 Task: Create in the project ZillaTech and in the Backlog issue 'Integrate a new referral program feature into an existing e-commerce website to encourage customer acquisition and retention' a child issue 'Kubernetes cluster workload balancing and scaling', and assign it to team member softage.2@softage.net.
Action: Mouse moved to (190, 61)
Screenshot: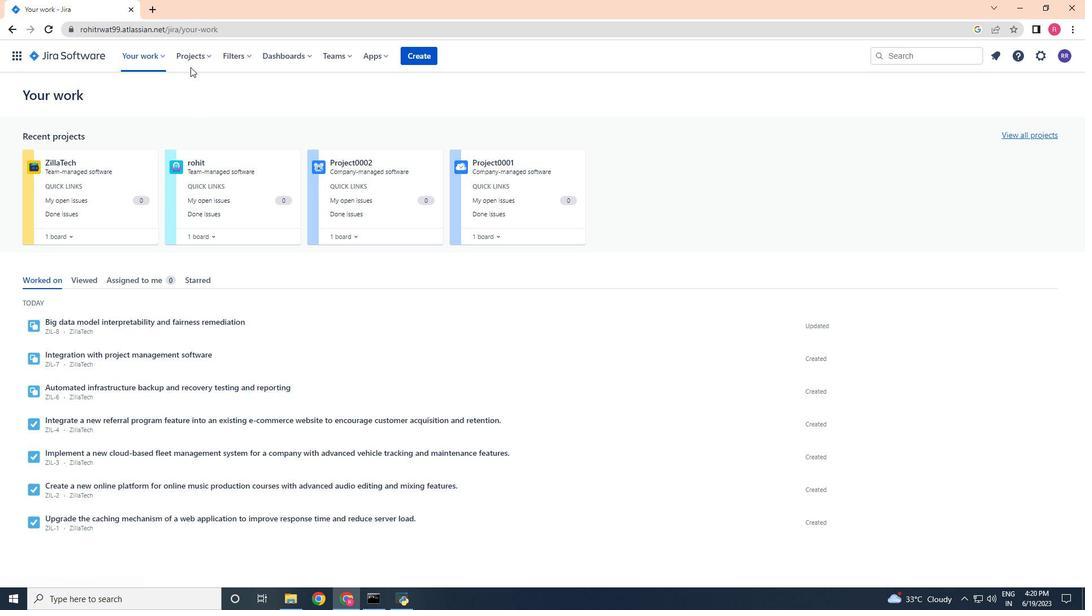 
Action: Mouse pressed left at (190, 61)
Screenshot: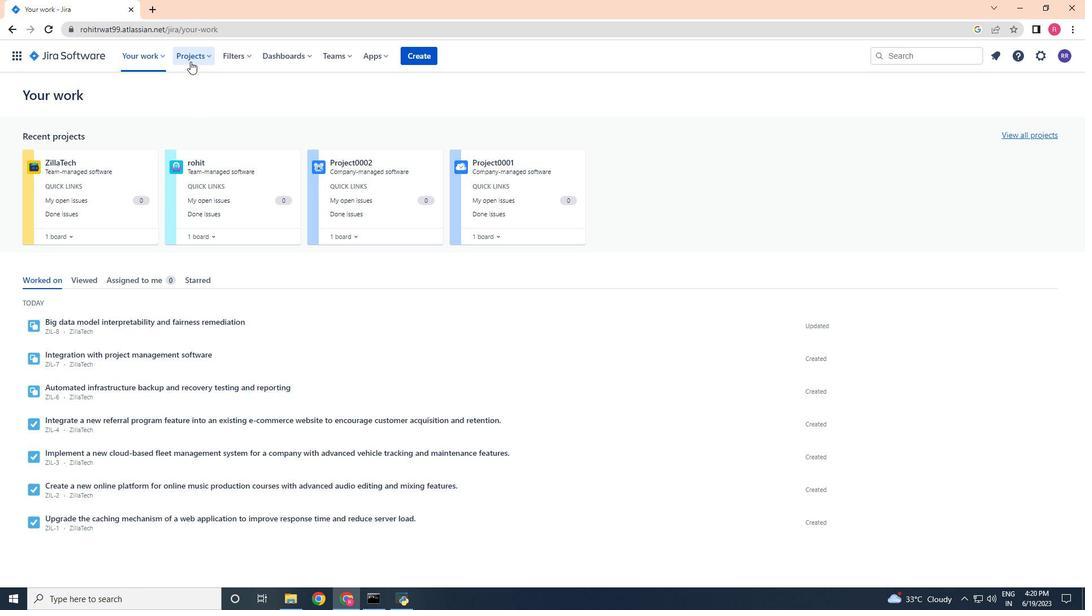
Action: Mouse moved to (209, 110)
Screenshot: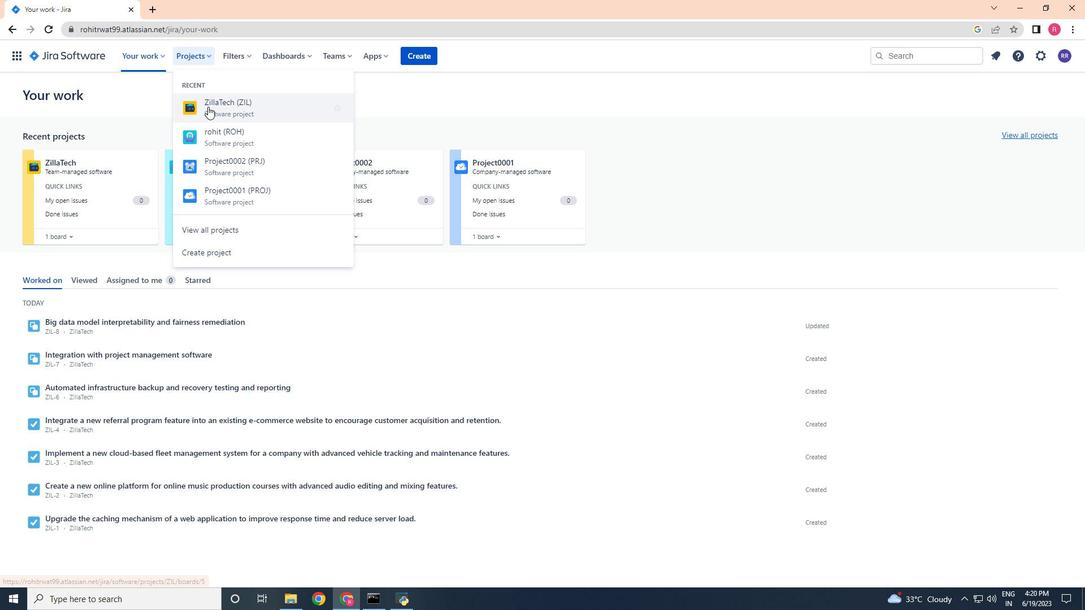 
Action: Mouse pressed left at (209, 110)
Screenshot: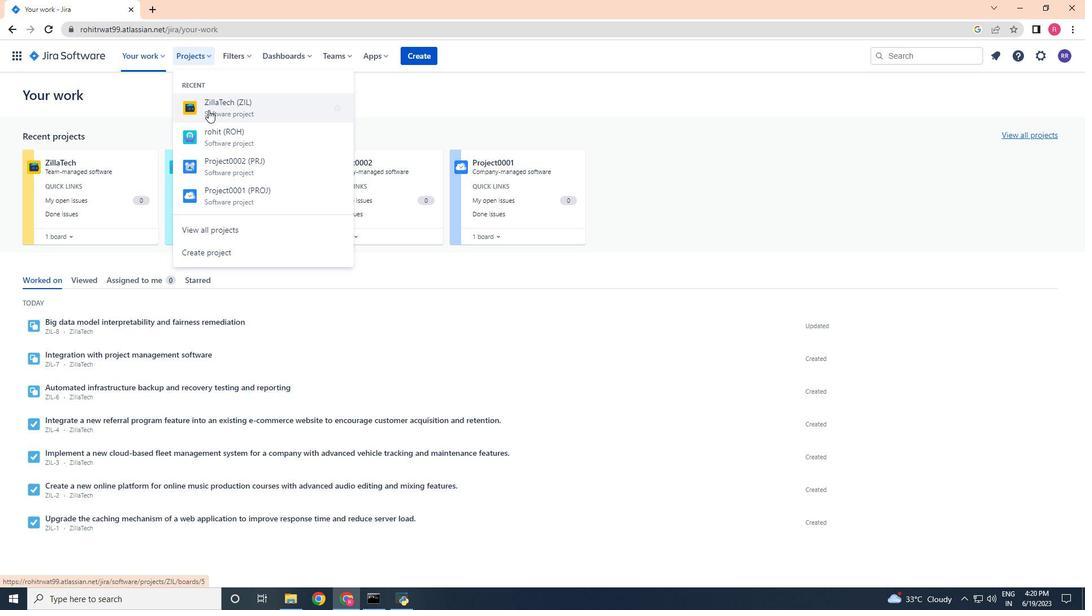 
Action: Mouse moved to (84, 177)
Screenshot: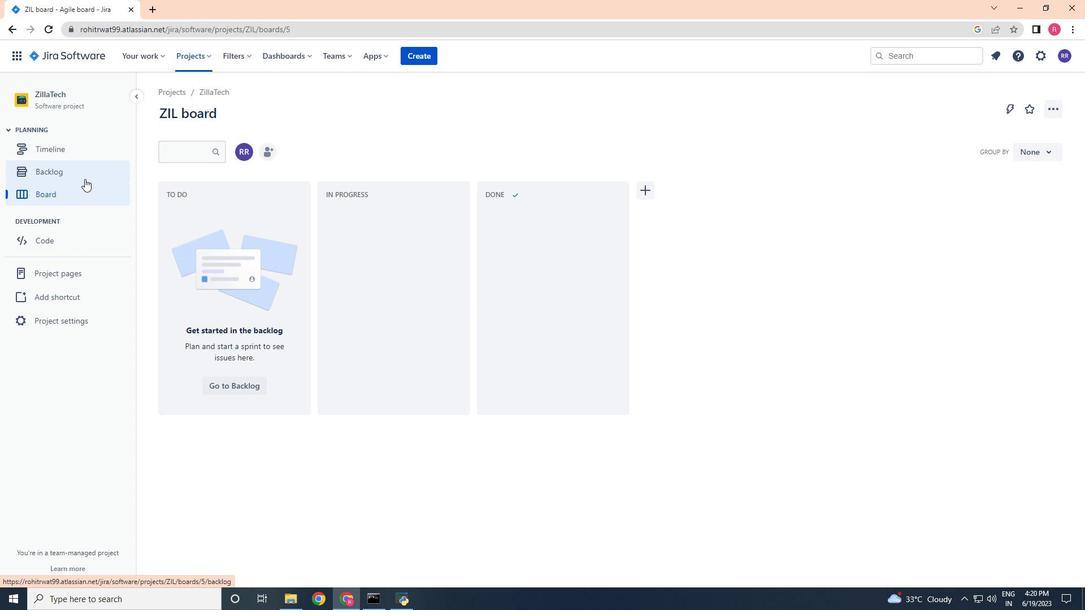 
Action: Mouse pressed left at (84, 177)
Screenshot: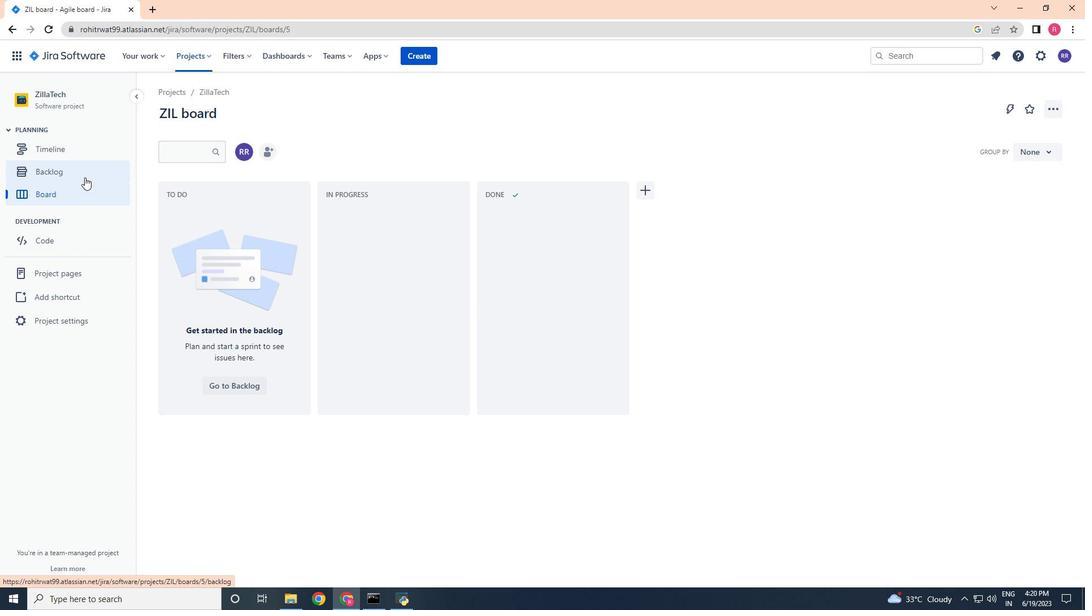 
Action: Mouse moved to (235, 273)
Screenshot: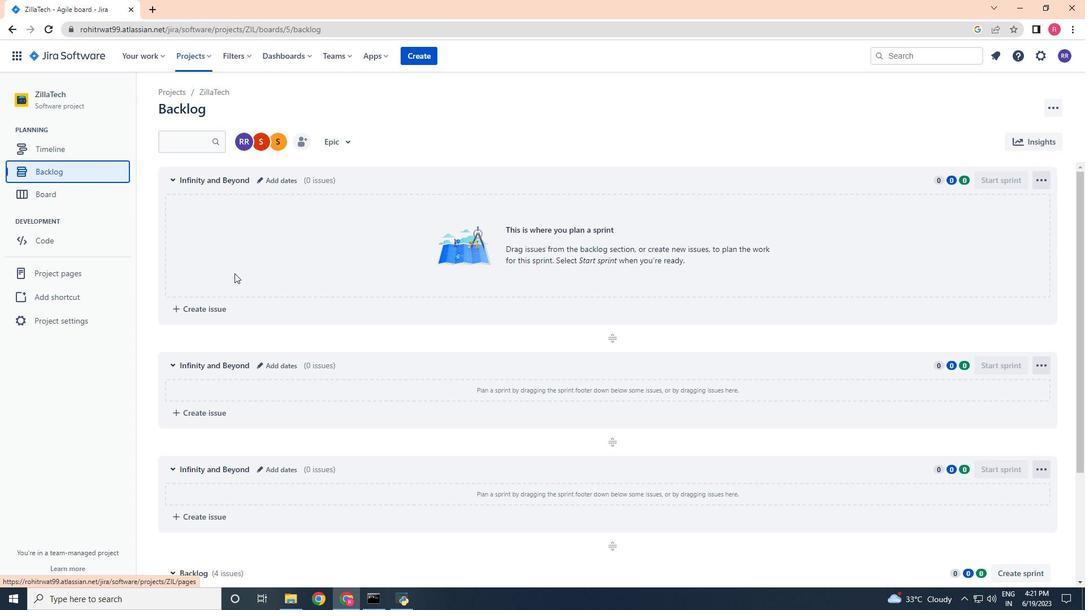 
Action: Mouse scrolled (235, 272) with delta (0, 0)
Screenshot: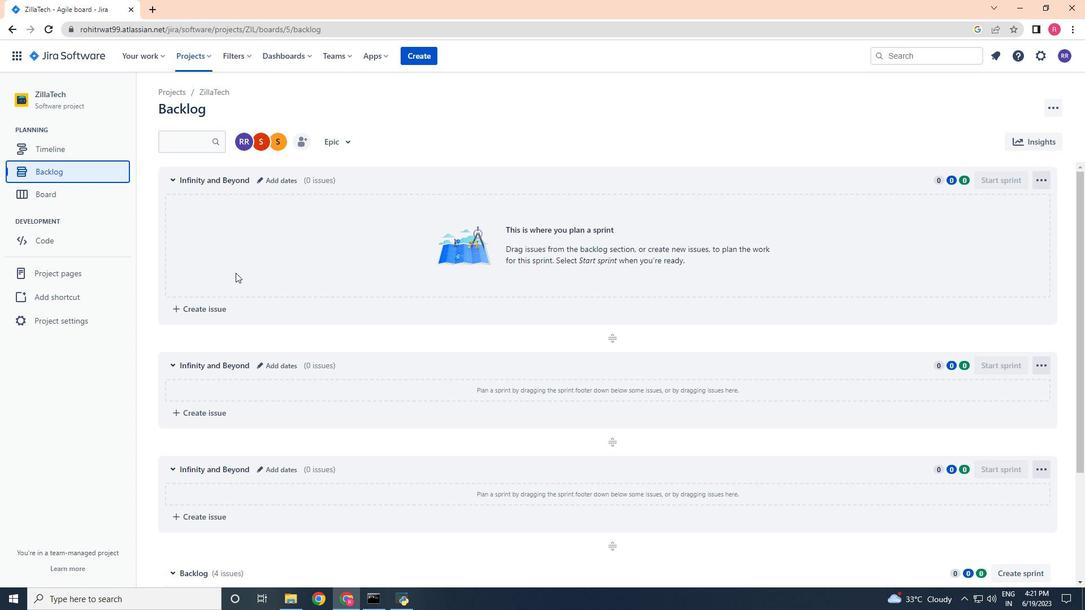 
Action: Mouse scrolled (235, 272) with delta (0, 0)
Screenshot: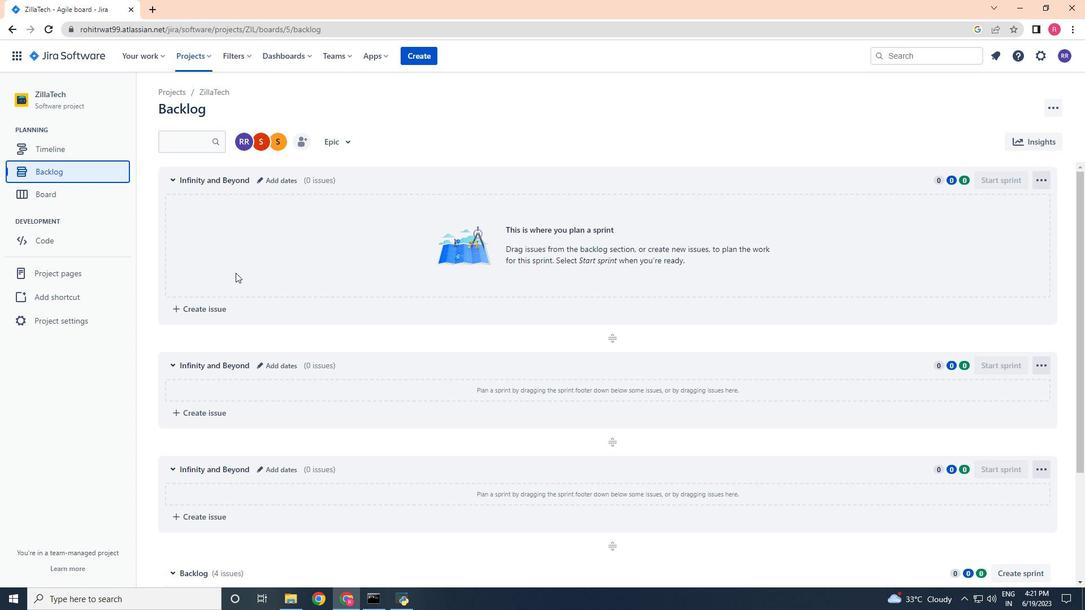 
Action: Mouse scrolled (235, 272) with delta (0, 0)
Screenshot: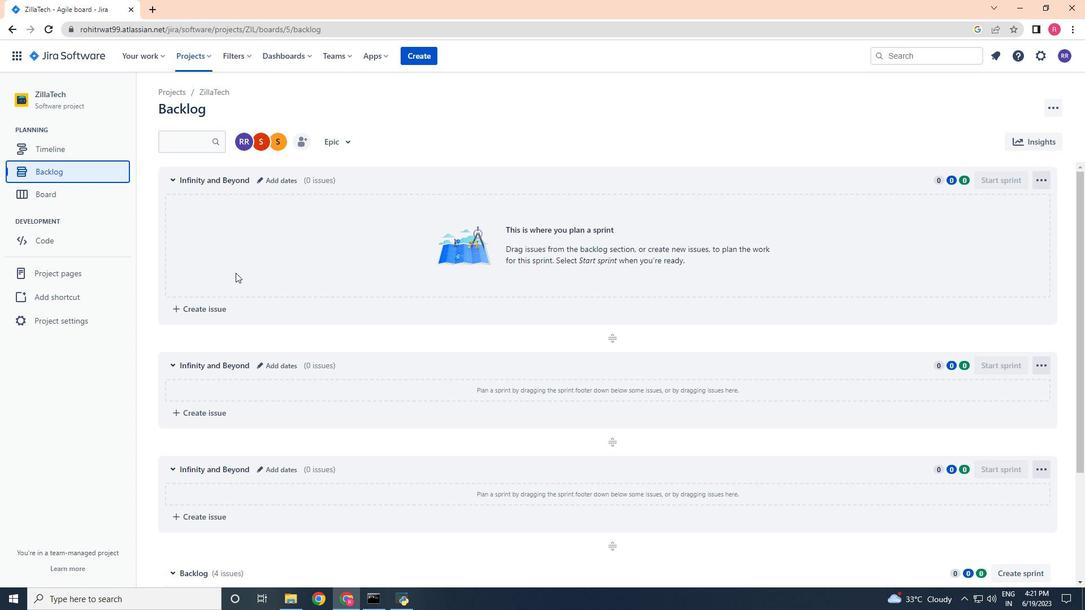 
Action: Mouse scrolled (235, 272) with delta (0, 0)
Screenshot: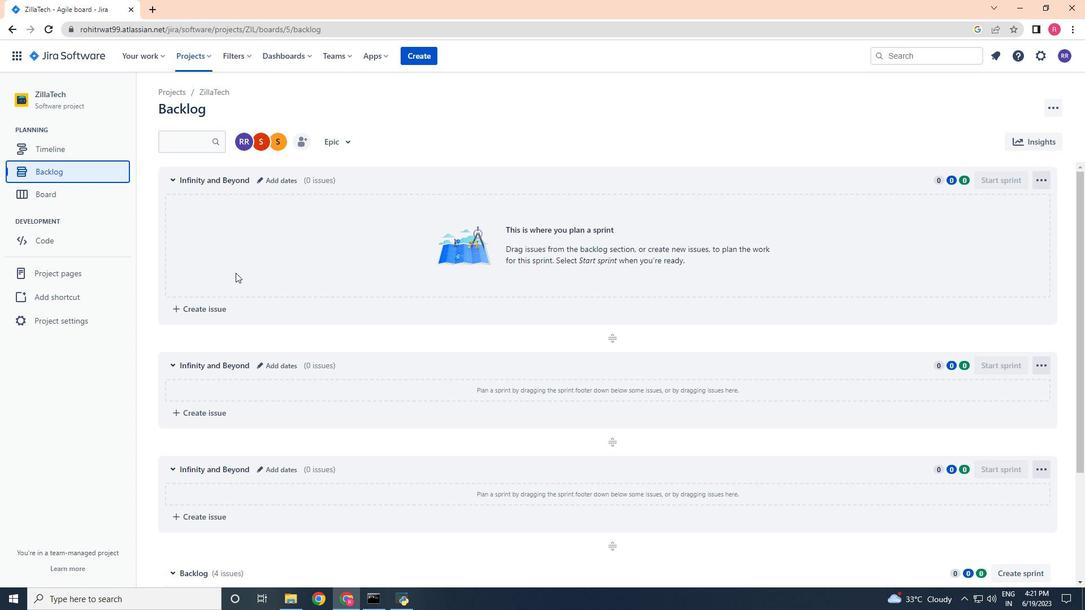 
Action: Mouse scrolled (235, 272) with delta (0, 0)
Screenshot: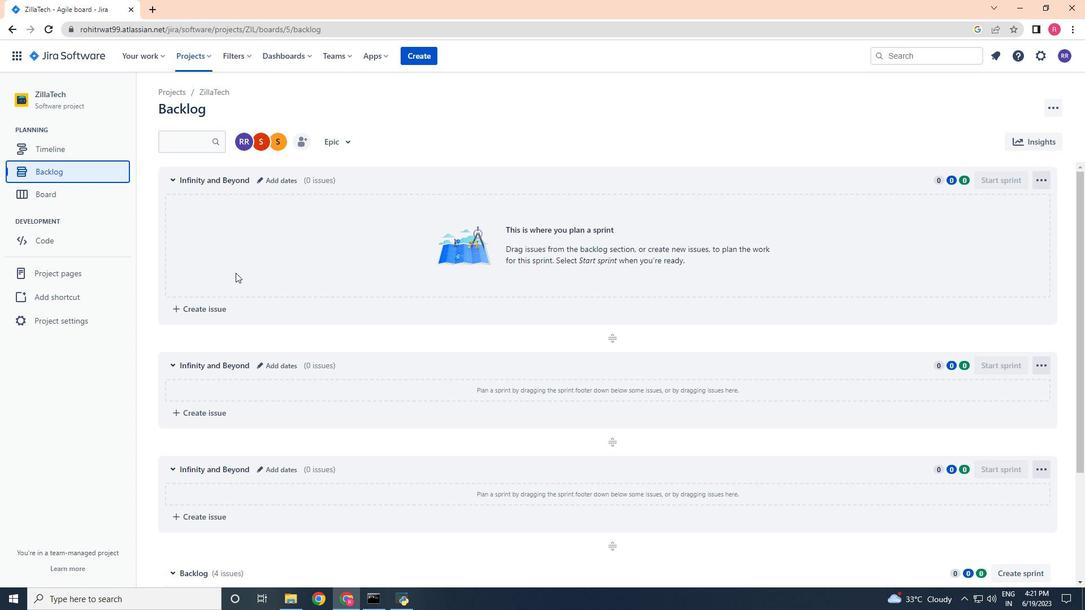 
Action: Mouse scrolled (235, 272) with delta (0, 0)
Screenshot: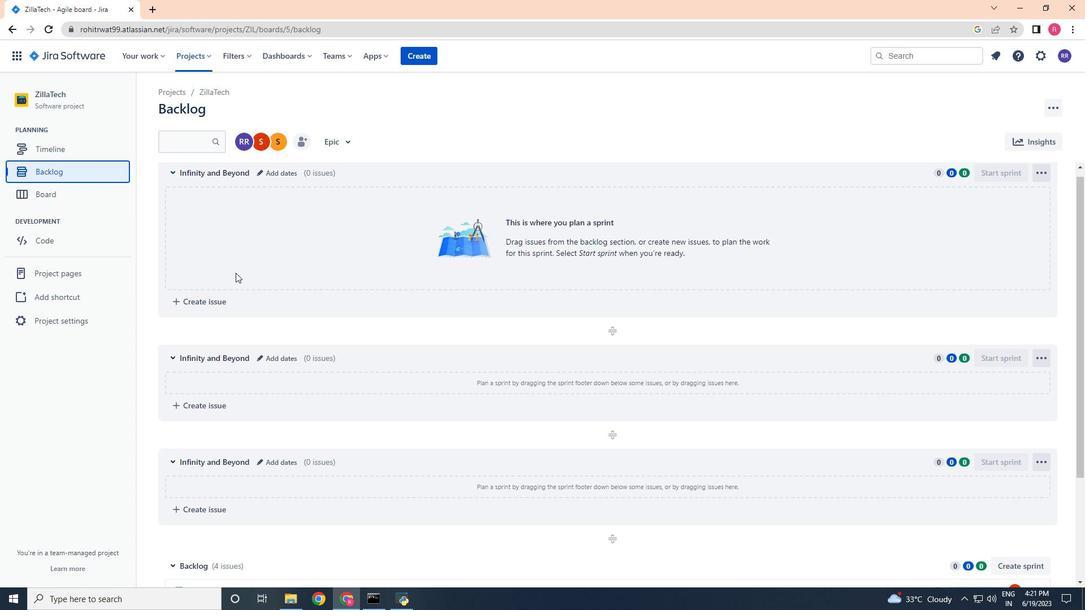 
Action: Mouse scrolled (235, 272) with delta (0, 0)
Screenshot: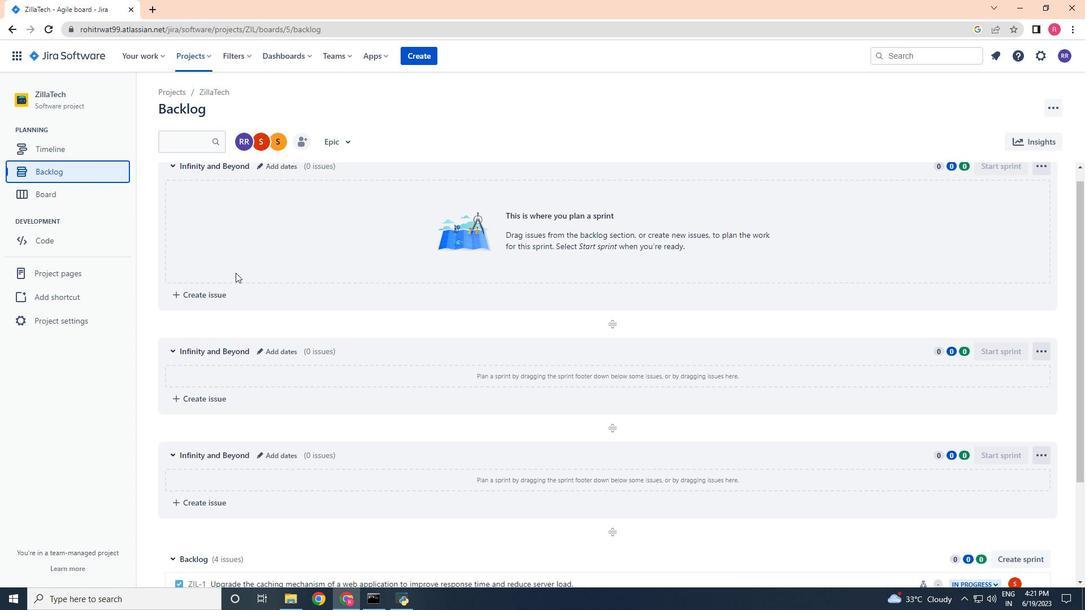 
Action: Mouse moved to (741, 520)
Screenshot: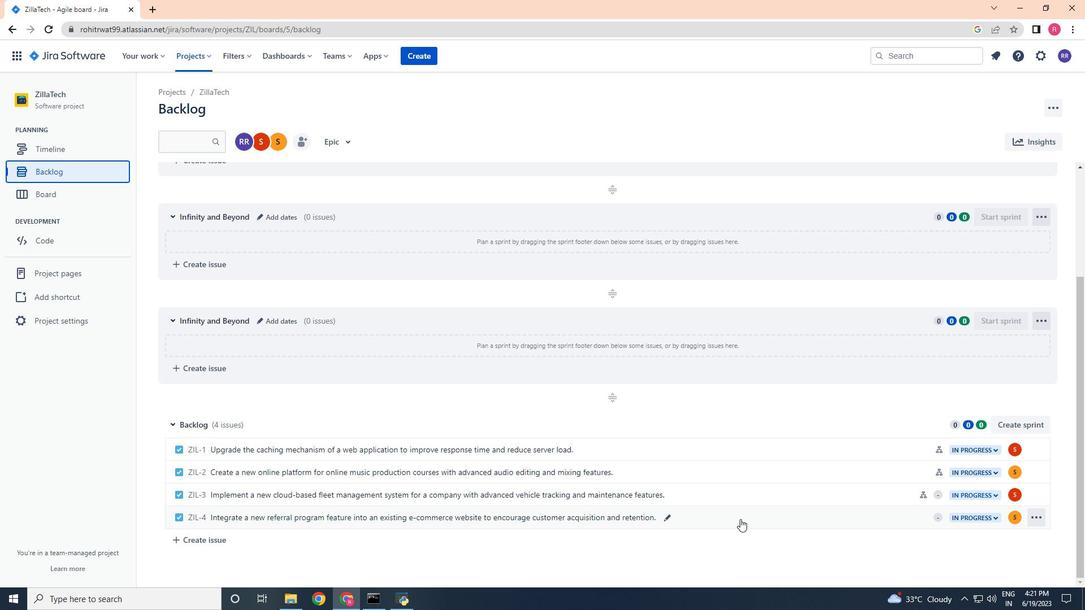 
Action: Mouse pressed left at (741, 520)
Screenshot: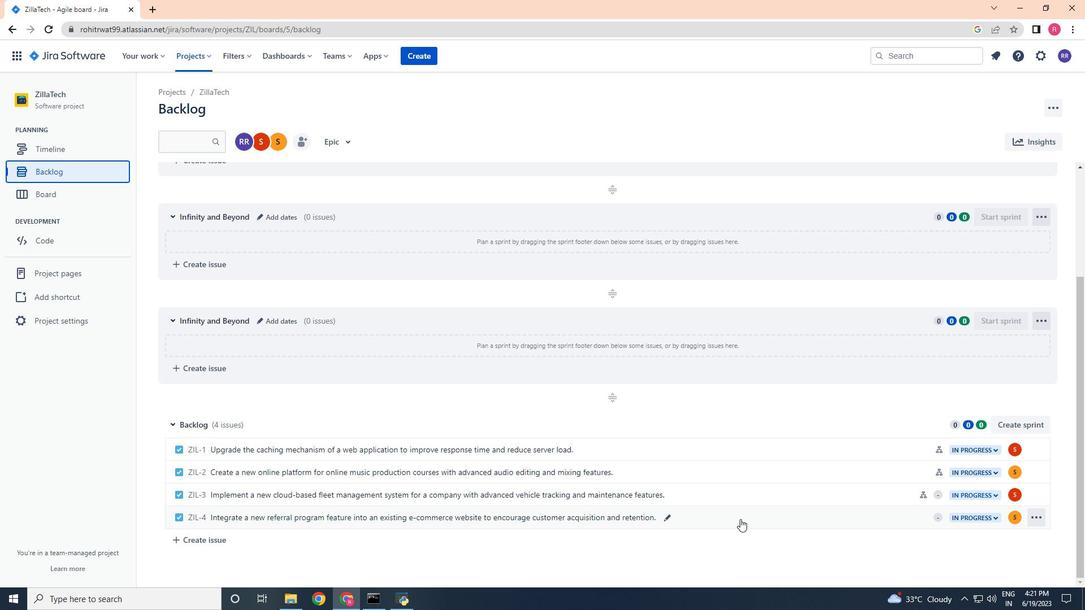 
Action: Mouse moved to (881, 289)
Screenshot: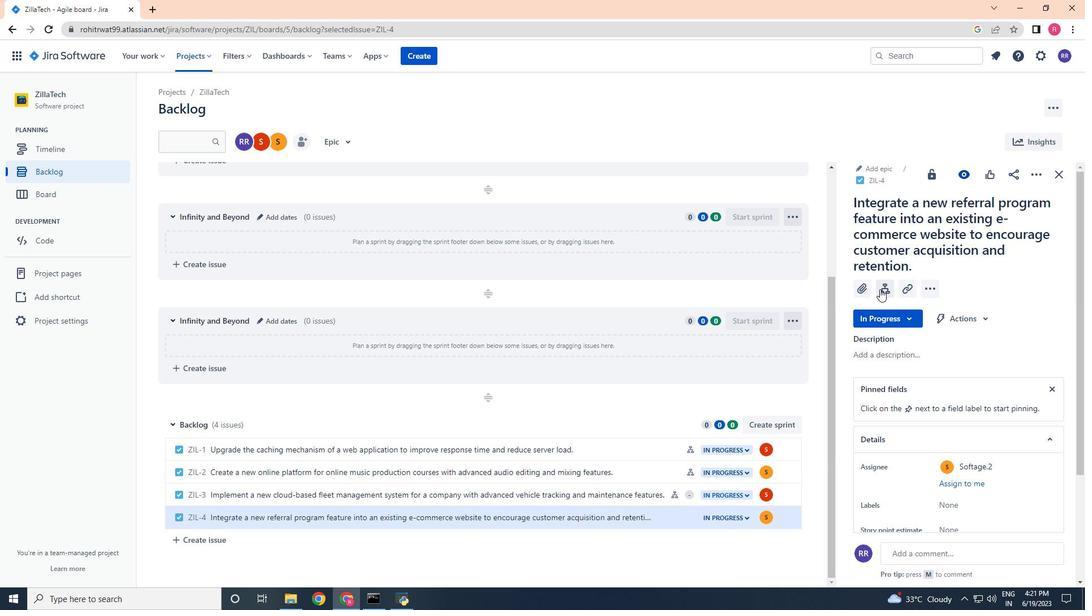 
Action: Mouse pressed left at (881, 289)
Screenshot: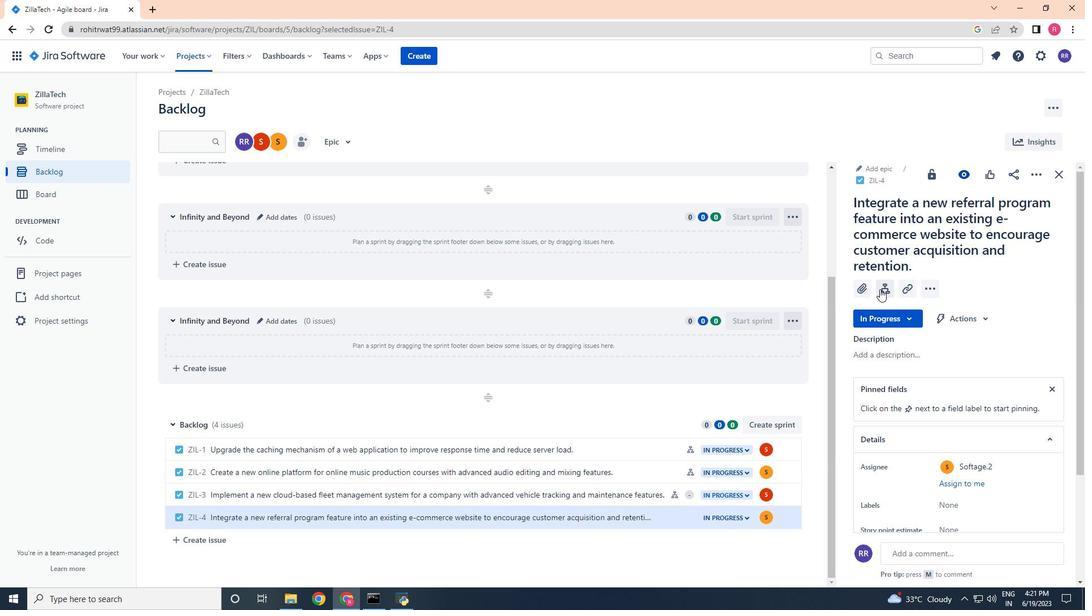 
Action: Mouse moved to (583, 399)
Screenshot: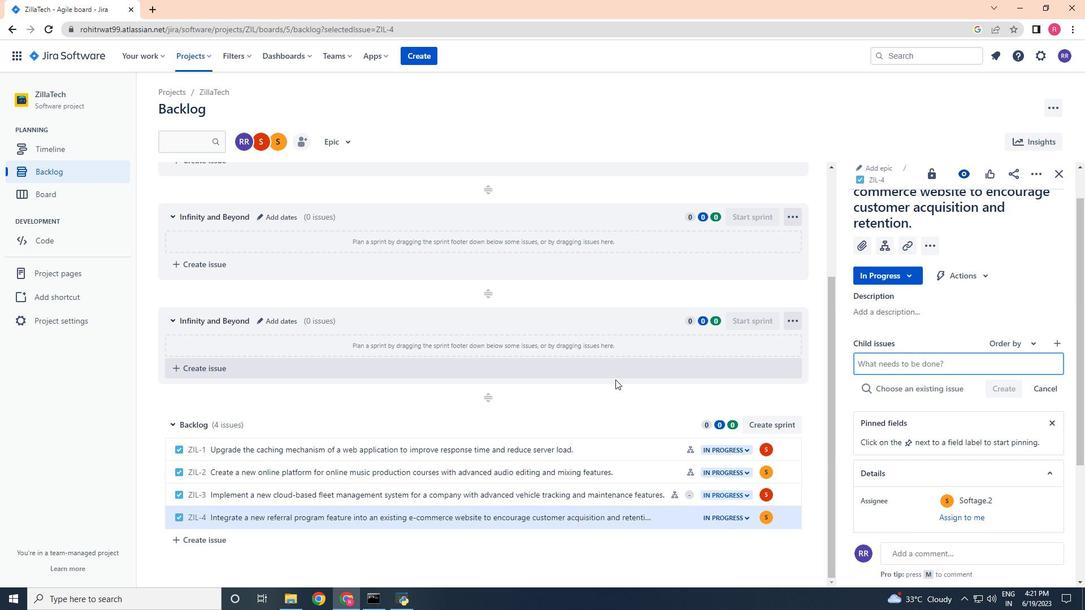 
Action: Key pressed <Key.shift>Kubernetes<Key.space>cluster<Key.space>workload<Key.space>balancing<Key.space>and<Key.space>scaling
Screenshot: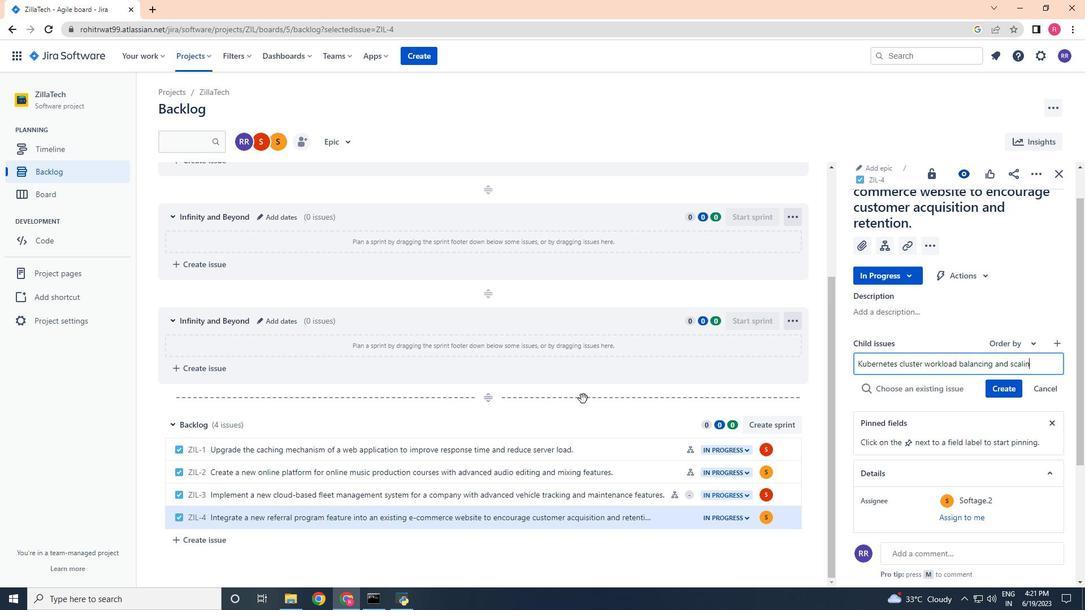 
Action: Mouse moved to (1018, 388)
Screenshot: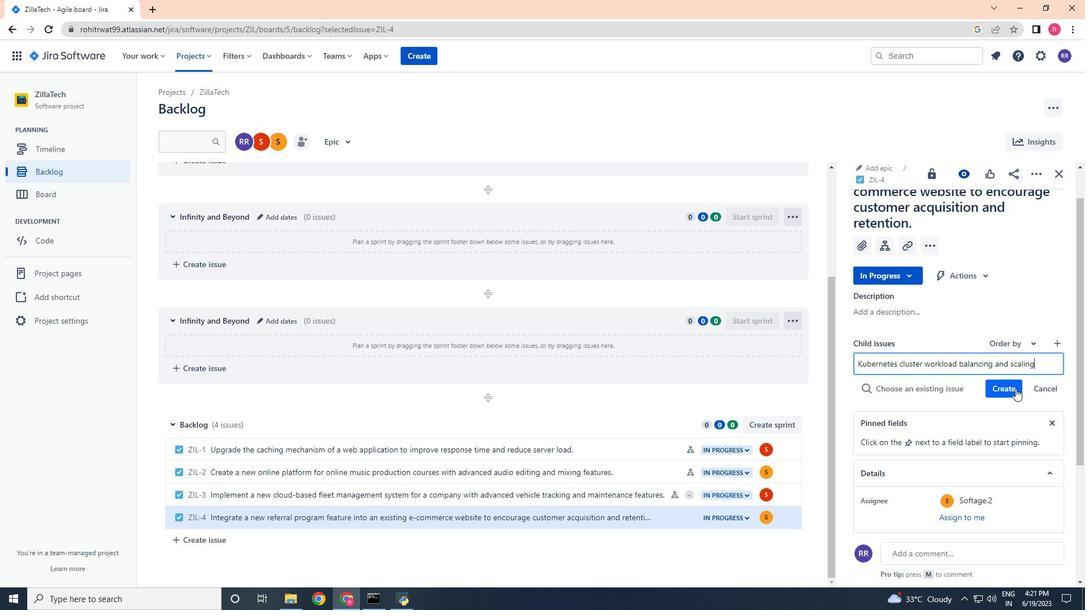 
Action: Mouse pressed left at (1018, 388)
Screenshot: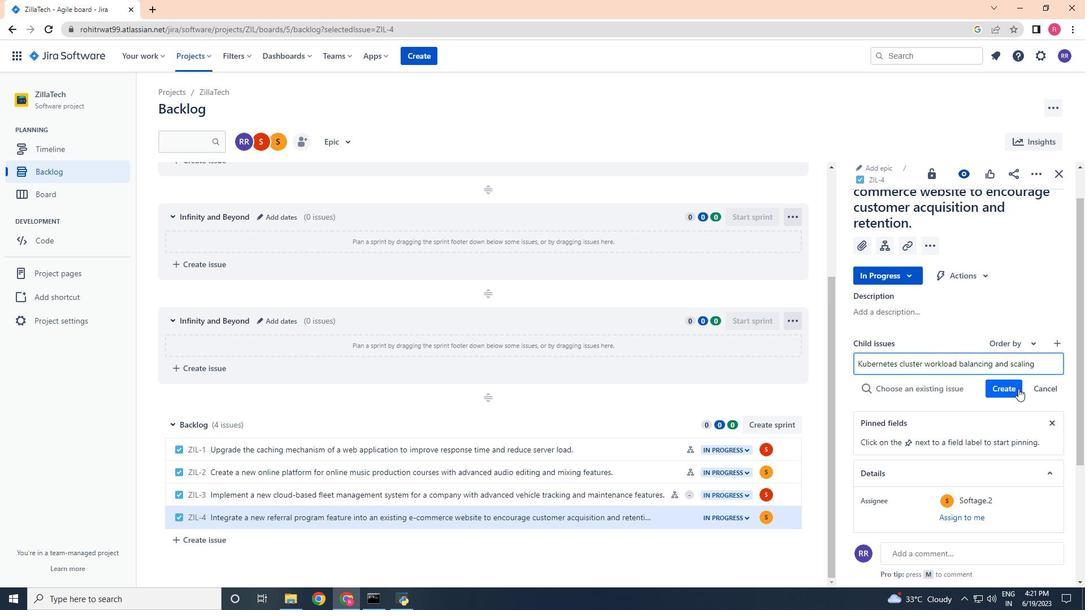 
Action: Mouse moved to (1015, 371)
Screenshot: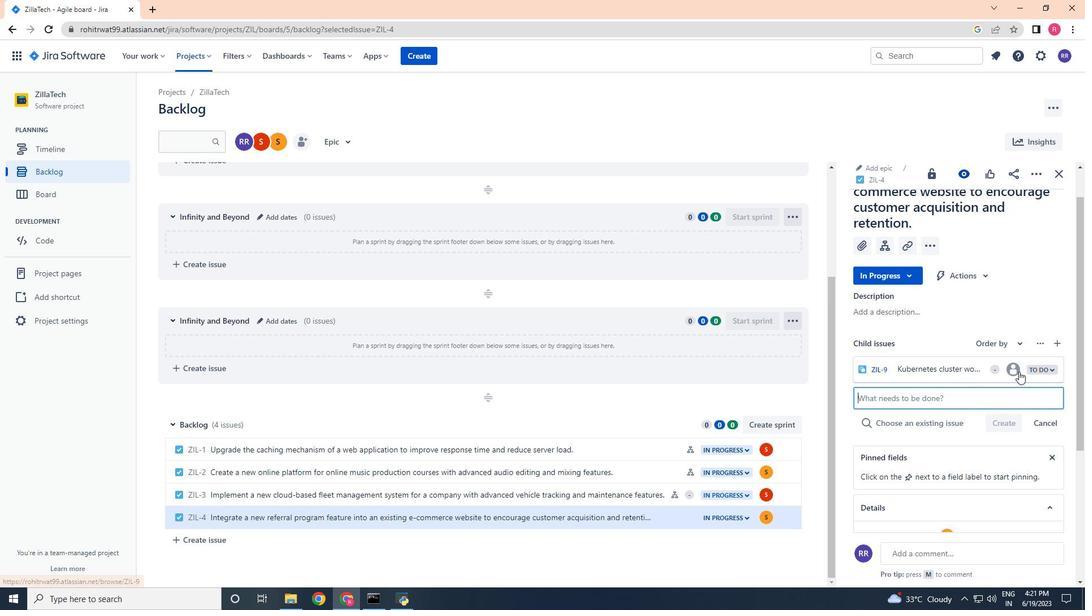 
Action: Mouse pressed left at (1015, 371)
Screenshot: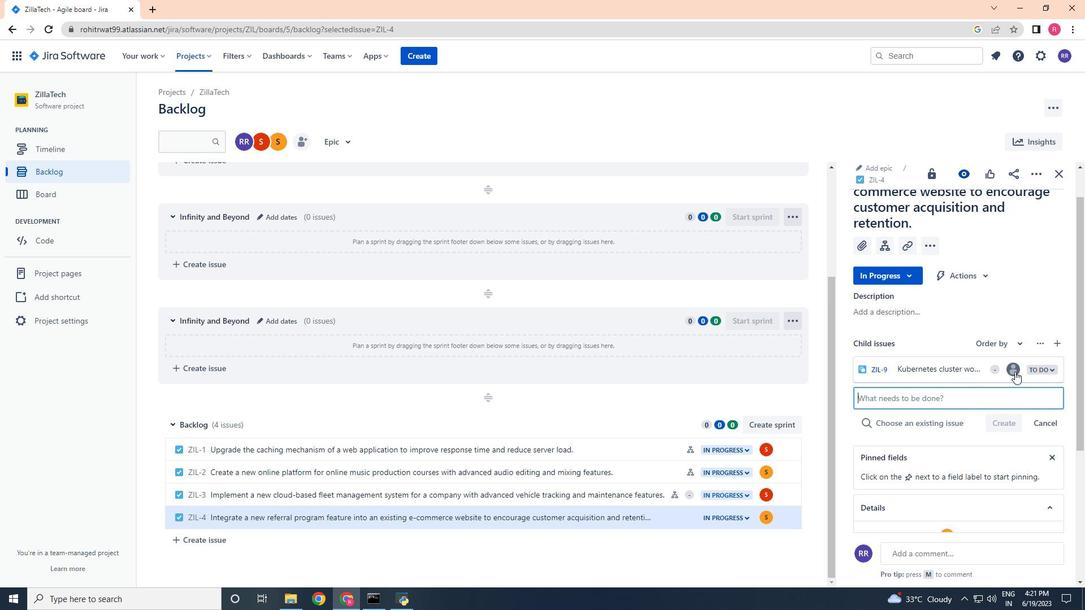 
Action: Mouse moved to (988, 375)
Screenshot: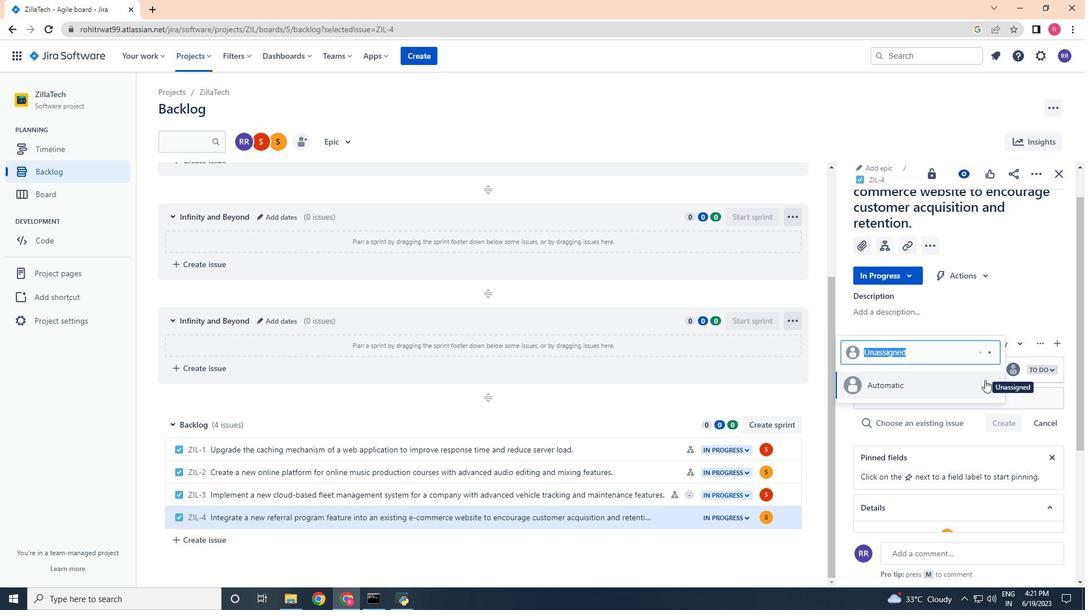
Action: Key pressed softage.2<Key.shift>@softage.net
Screenshot: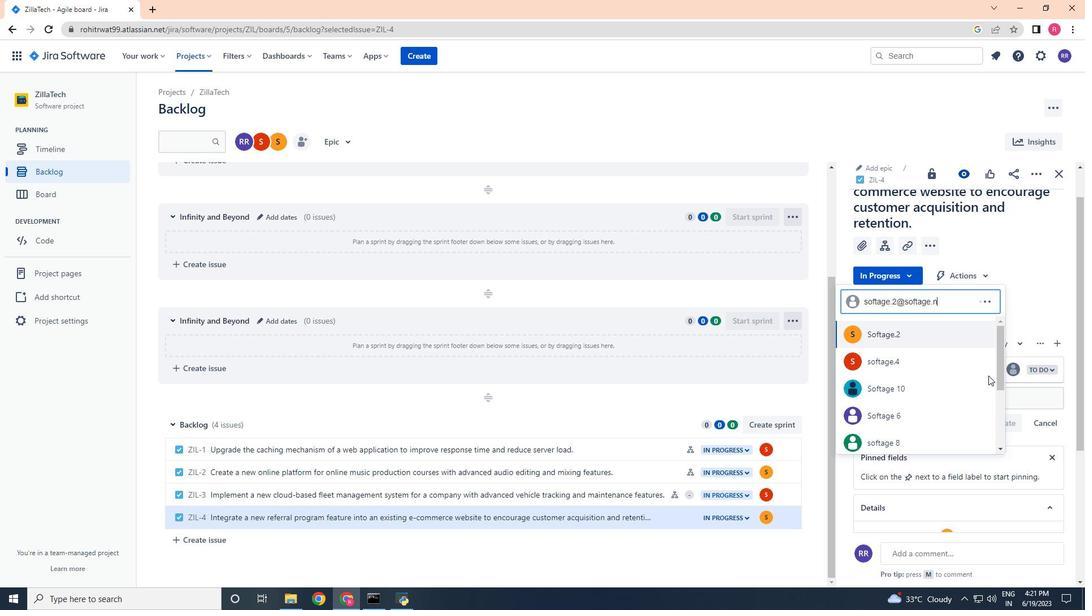 
Action: Mouse moved to (944, 374)
Screenshot: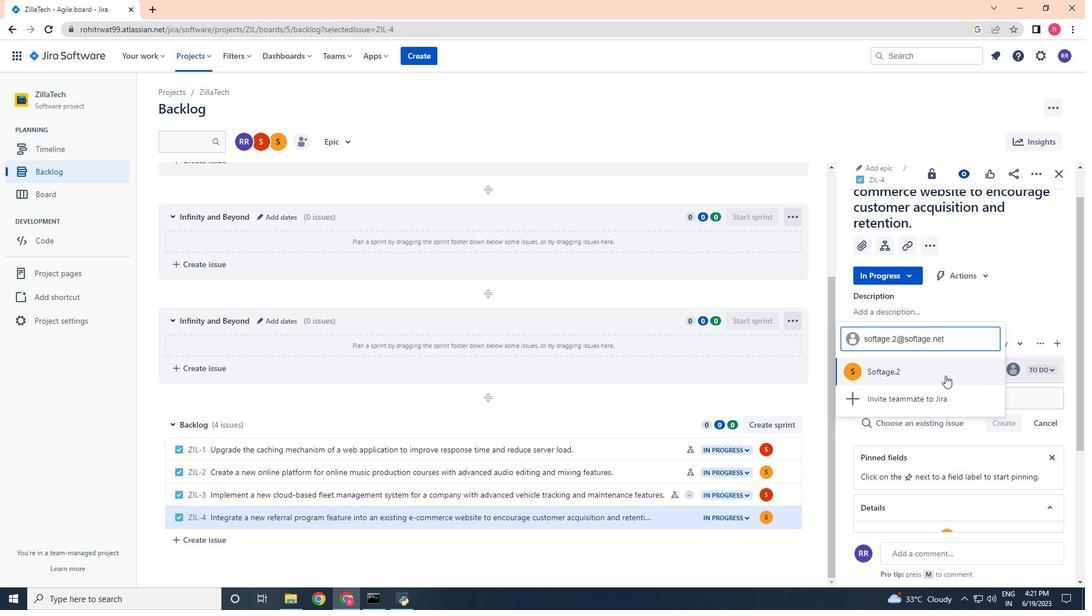 
Action: Mouse pressed left at (944, 374)
Screenshot: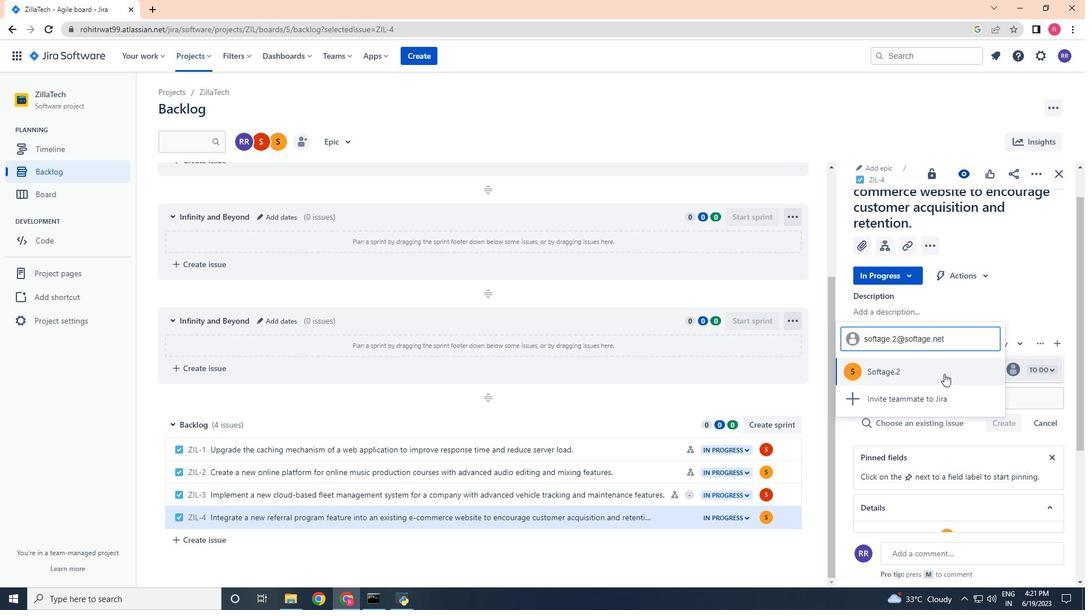 
Action: Mouse moved to (941, 372)
Screenshot: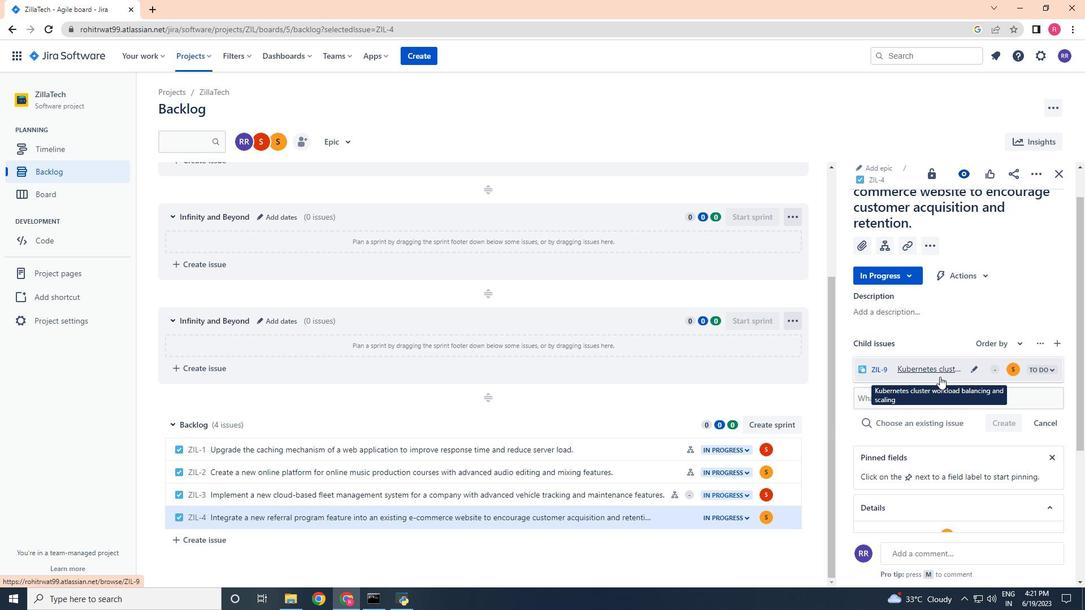 
